 Task: Set panel position to left.
Action: Mouse moved to (950, 553)
Screenshot: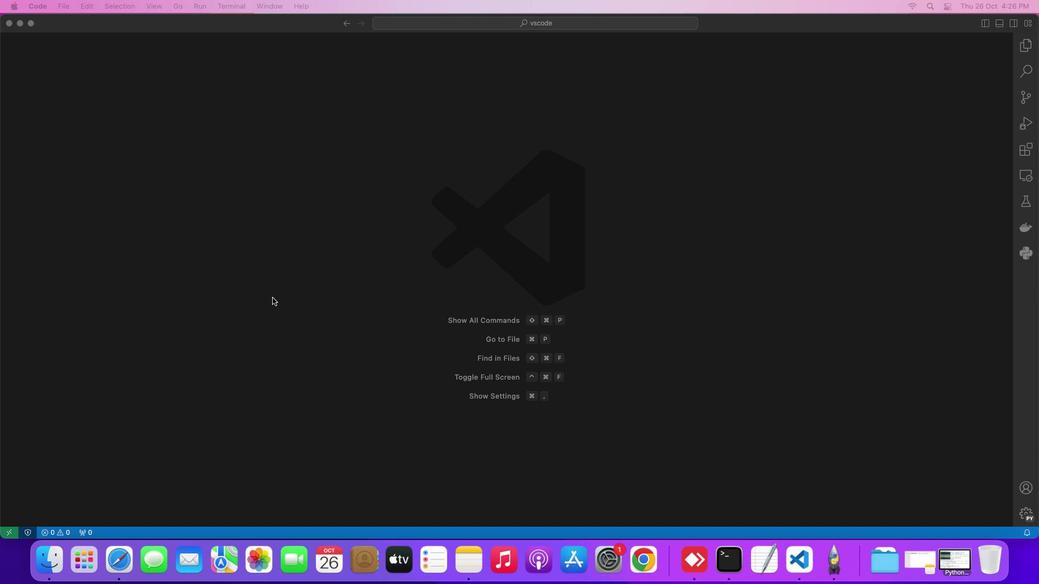 
Action: Mouse pressed left at (950, 553)
Screenshot: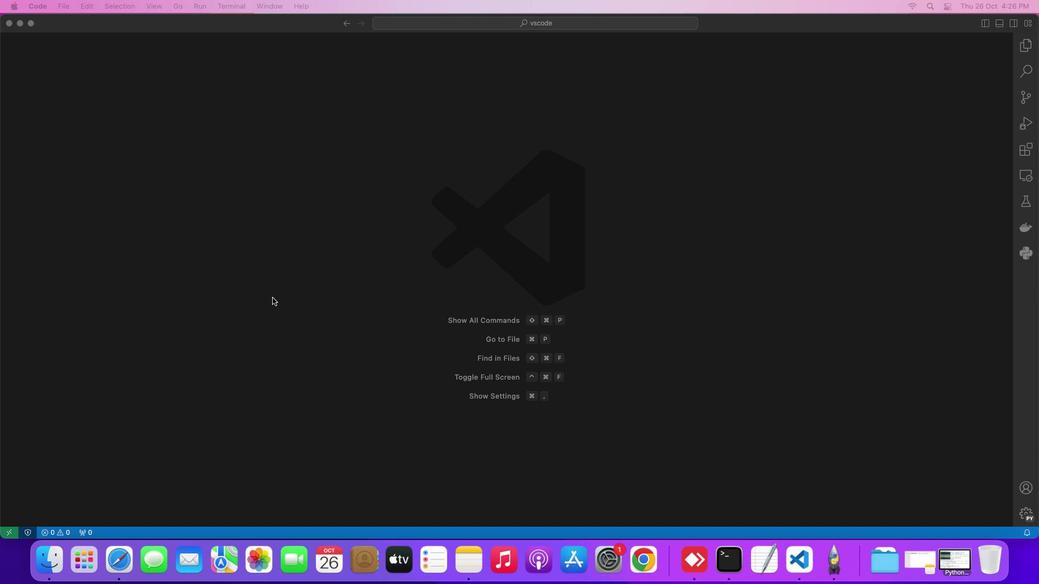
Action: Mouse moved to (918, 503)
Screenshot: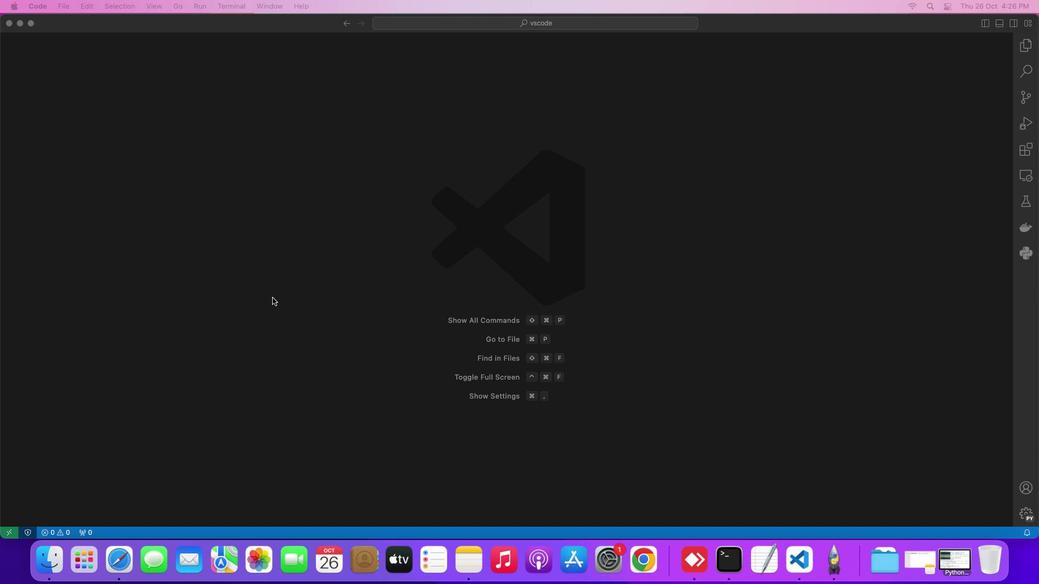 
Action: Key pressed 'y'
Screenshot: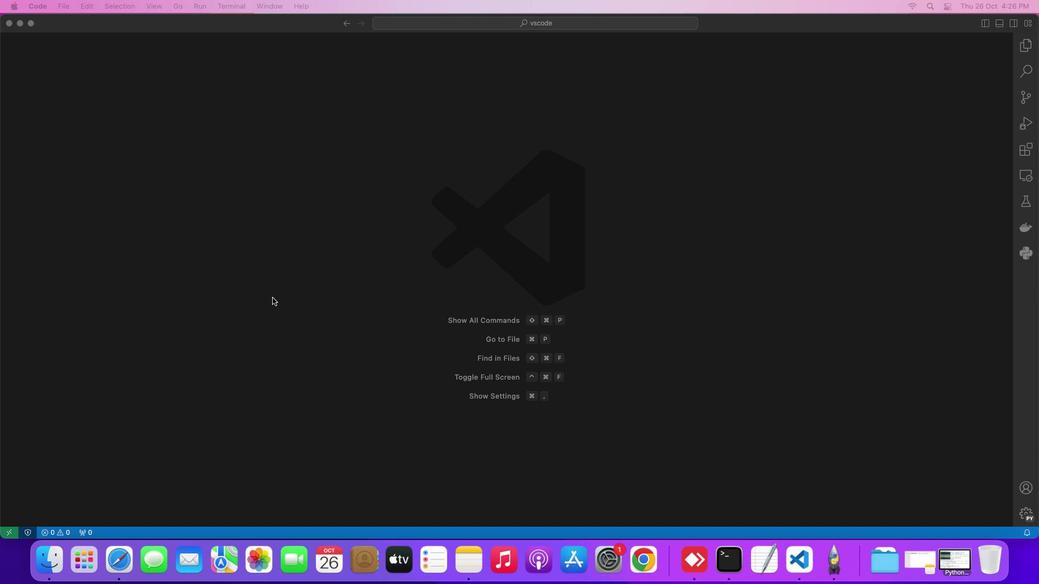 
Action: Mouse moved to (148, 161)
Screenshot: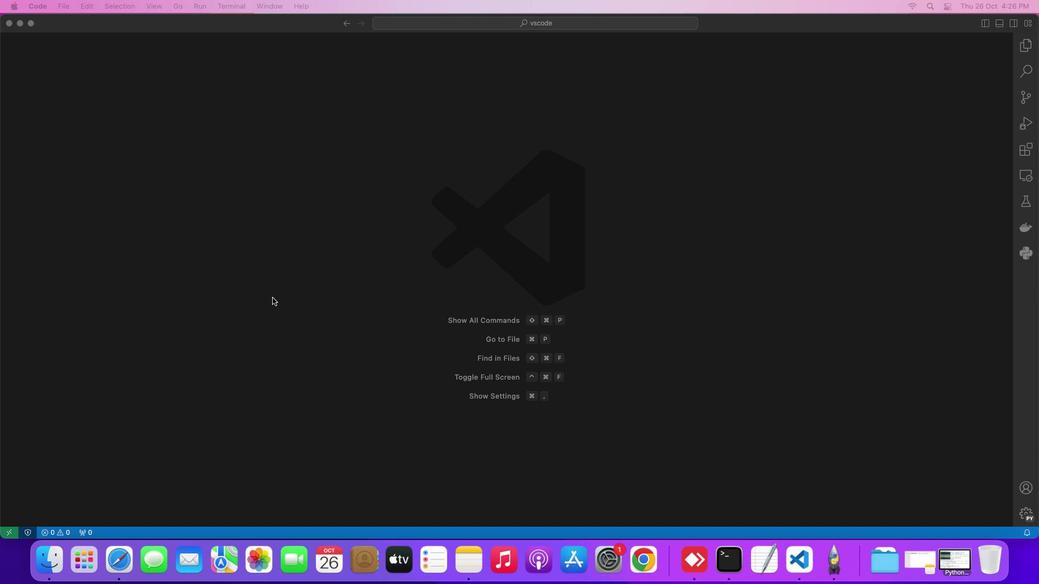 
Action: Key pressed Key.enter
Screenshot: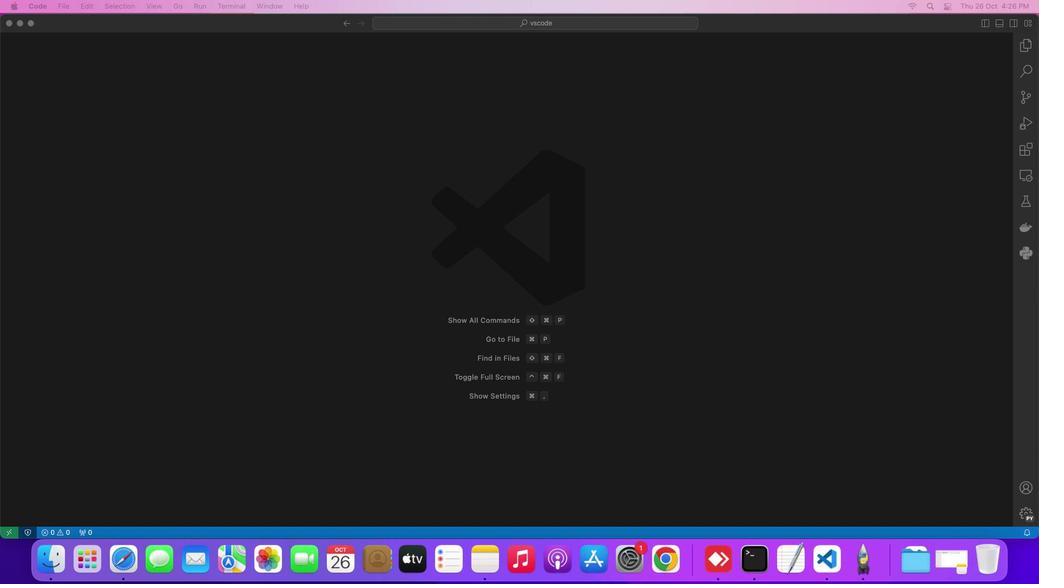 
Action: Mouse moved to (168, 131)
Screenshot: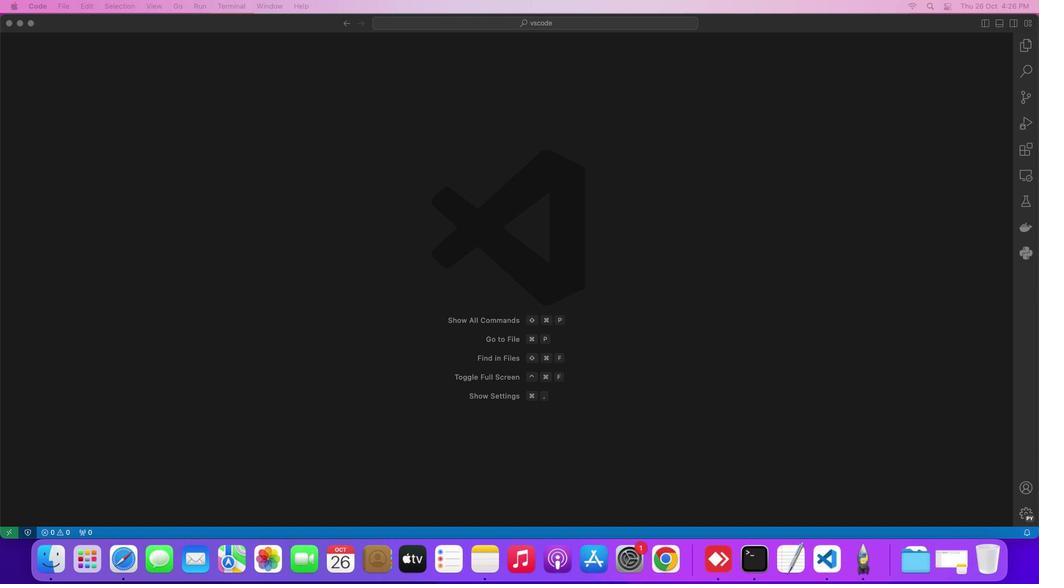 
Action: Mouse pressed left at (168, 131)
Screenshot: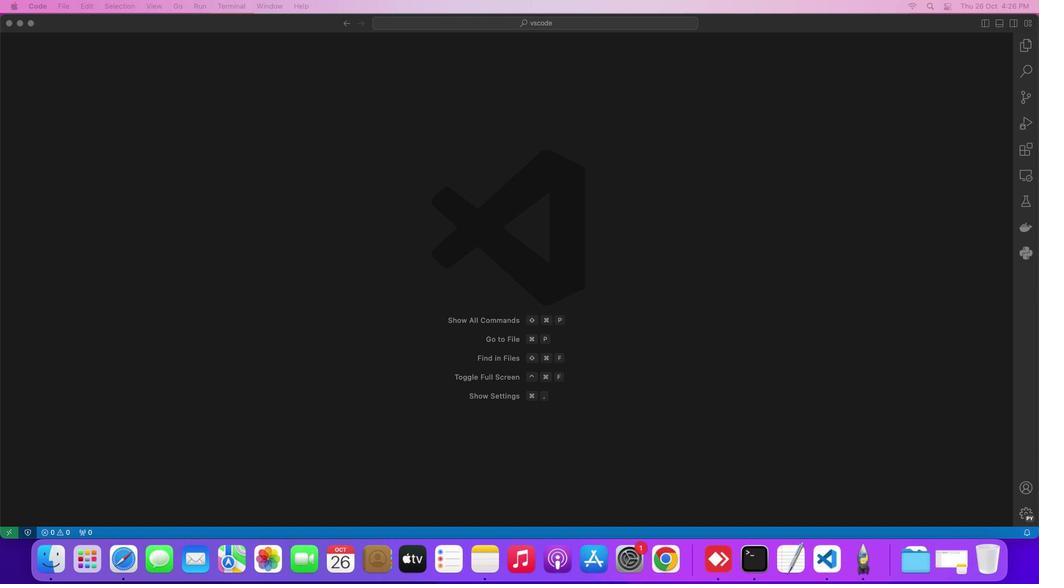 
Action: Mouse moved to (160, 0)
Screenshot: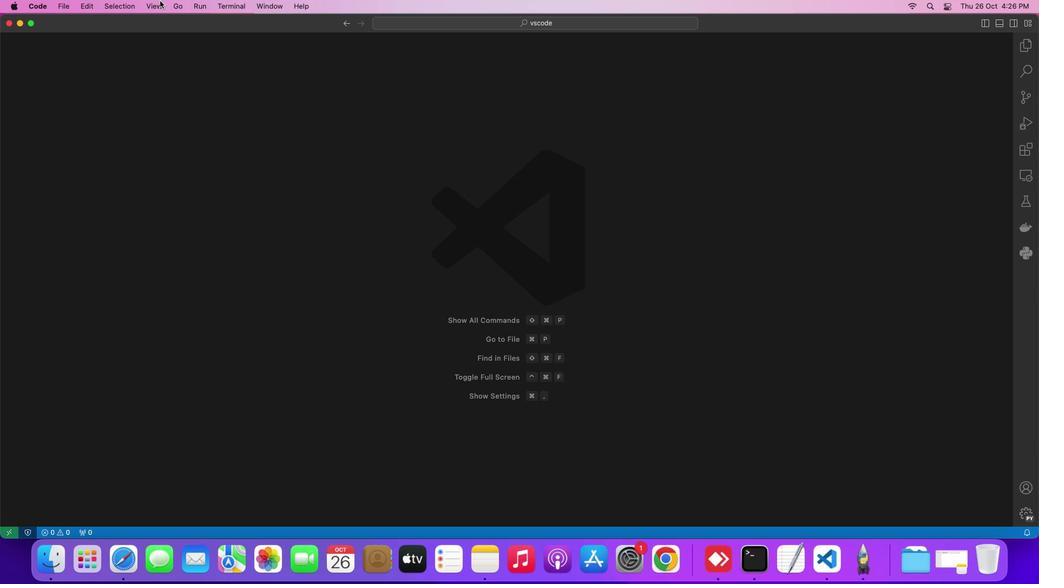 
Action: Mouse pressed left at (160, 0)
Screenshot: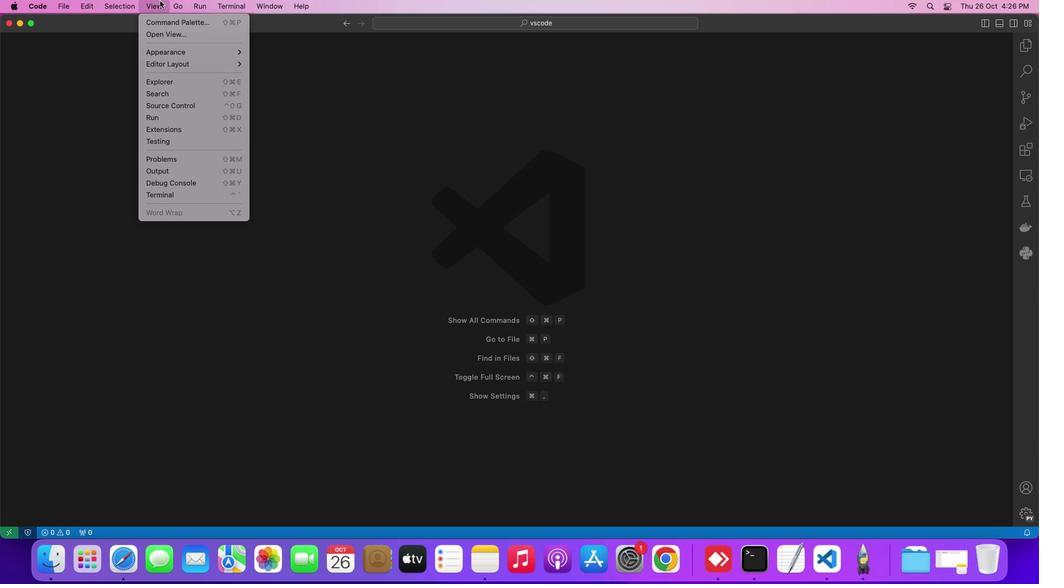 
Action: Mouse moved to (399, 179)
Screenshot: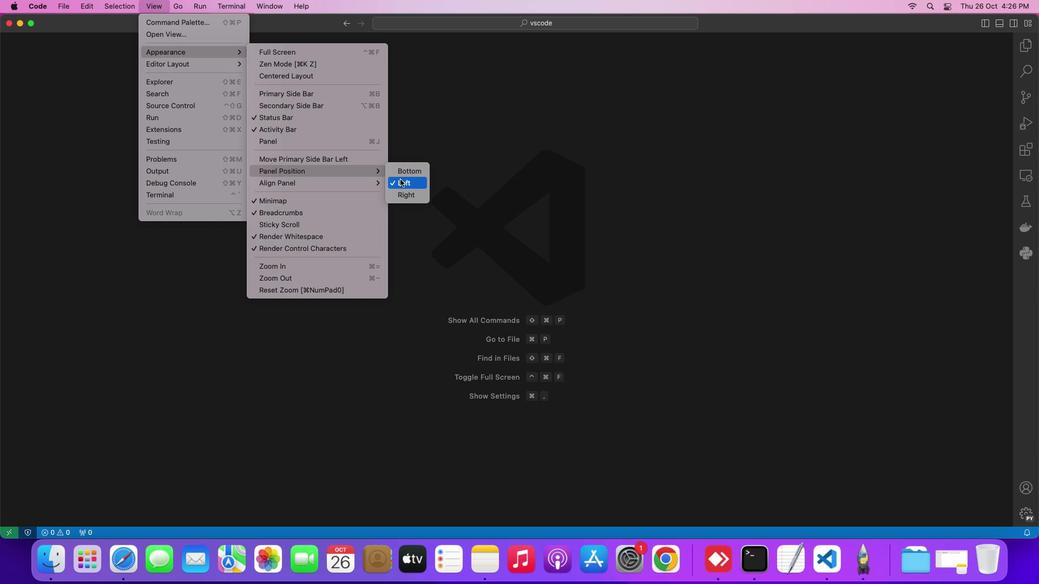 
Action: Mouse pressed left at (399, 179)
Screenshot: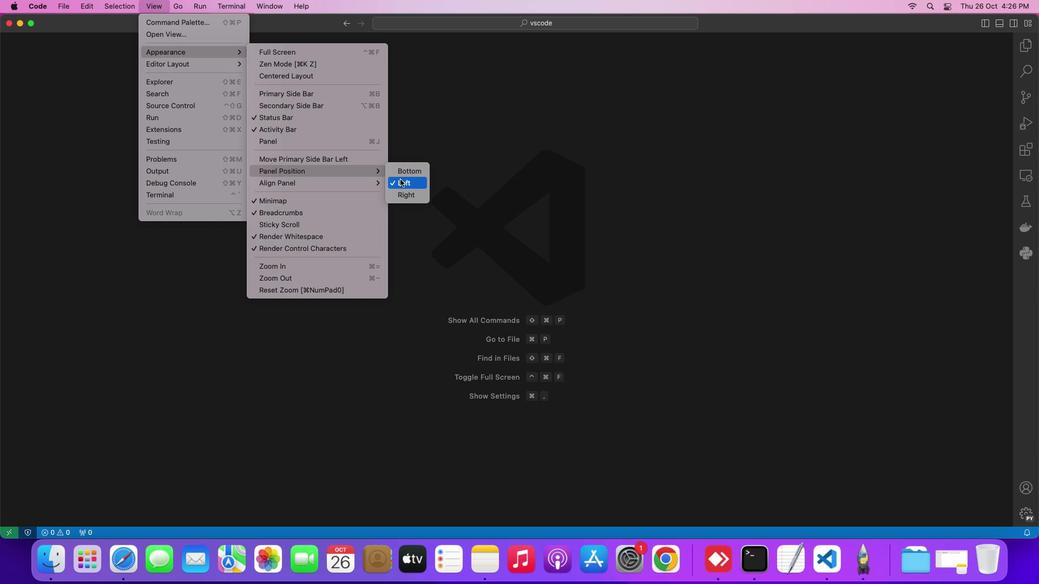 
Action: Mouse moved to (330, 222)
Screenshot: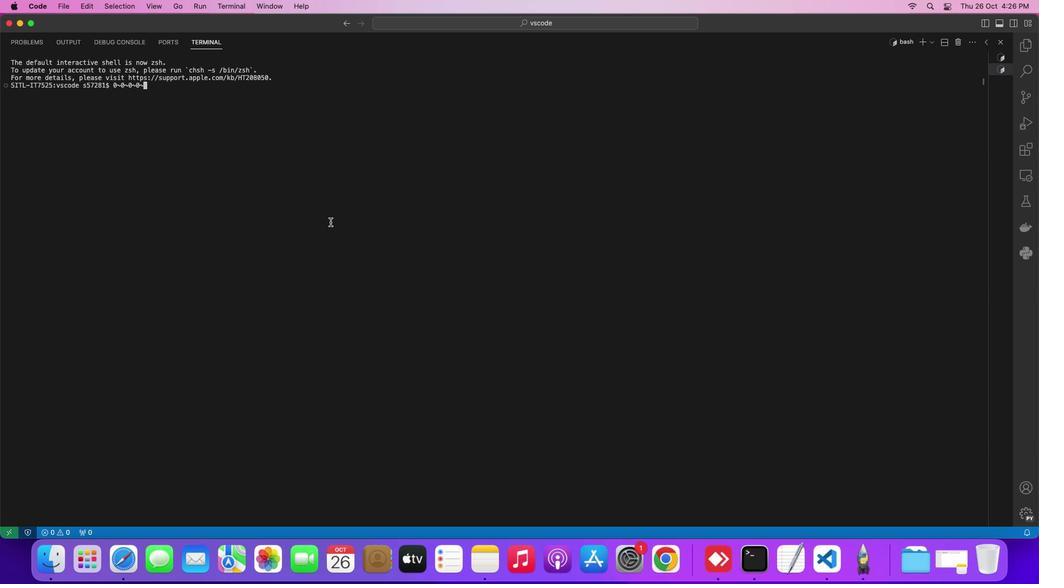 
